 Task: Pin the header up to this row in the table from the format menu text "Personal Journal".
Action: Mouse moved to (190, 86)
Screenshot: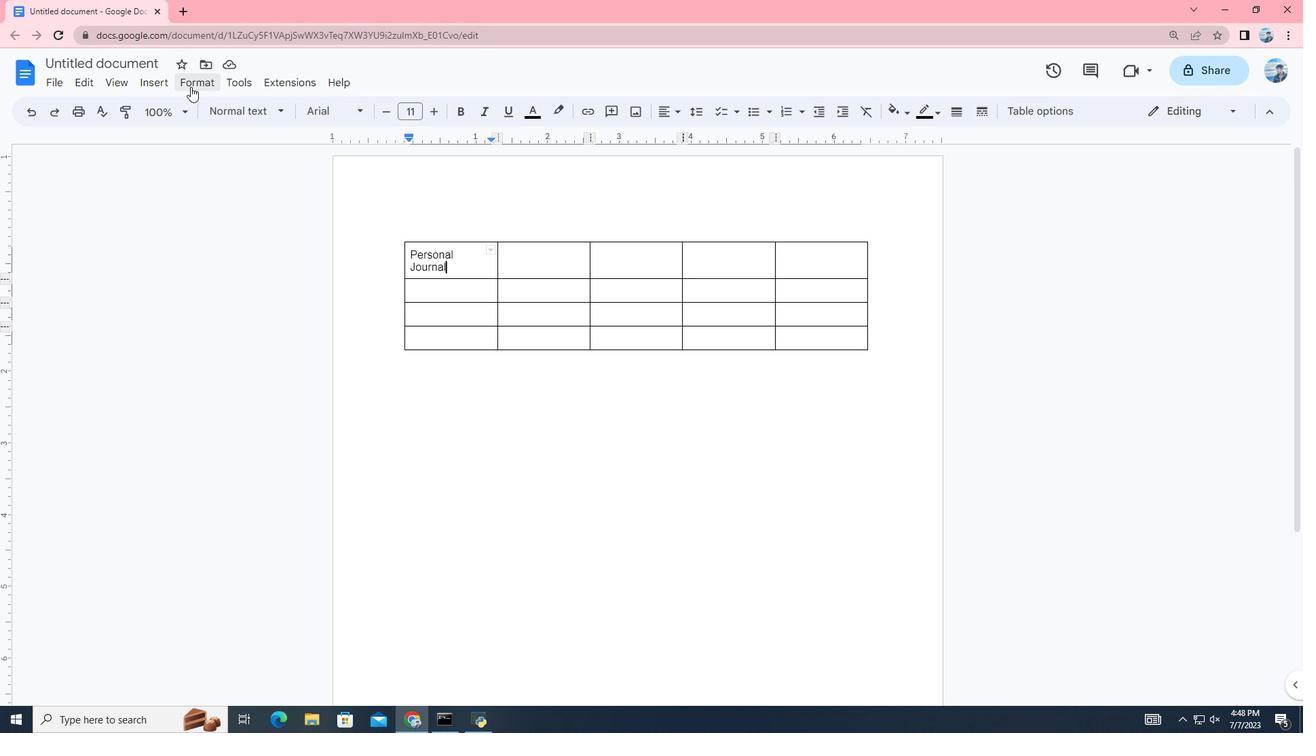 
Action: Mouse pressed left at (190, 86)
Screenshot: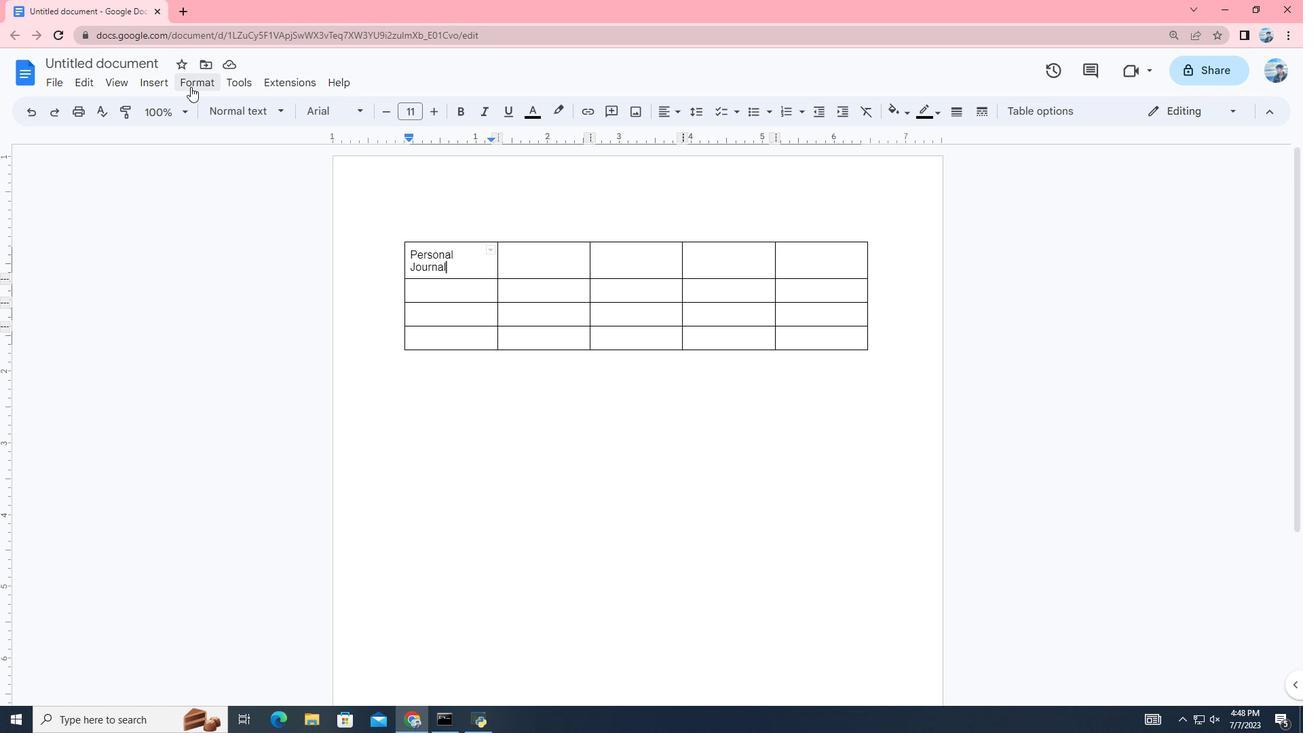
Action: Mouse moved to (534, 408)
Screenshot: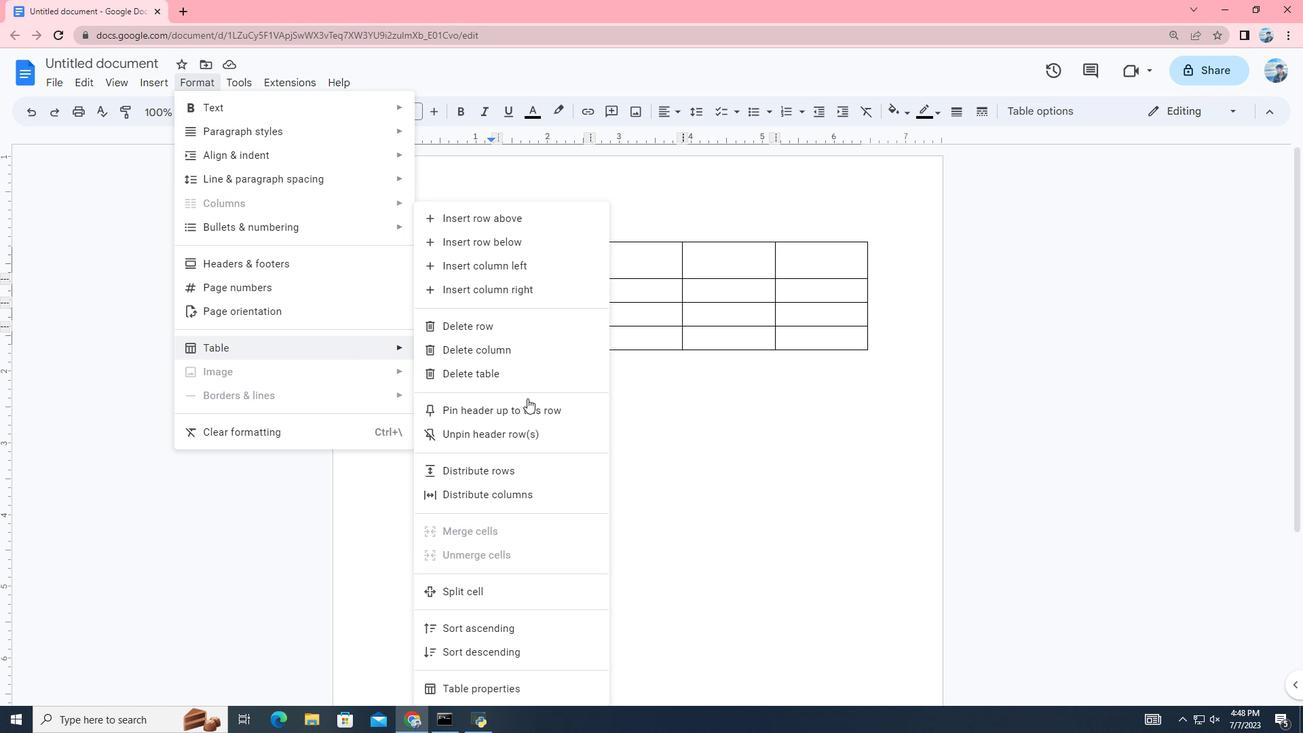 
Action: Mouse pressed left at (534, 408)
Screenshot: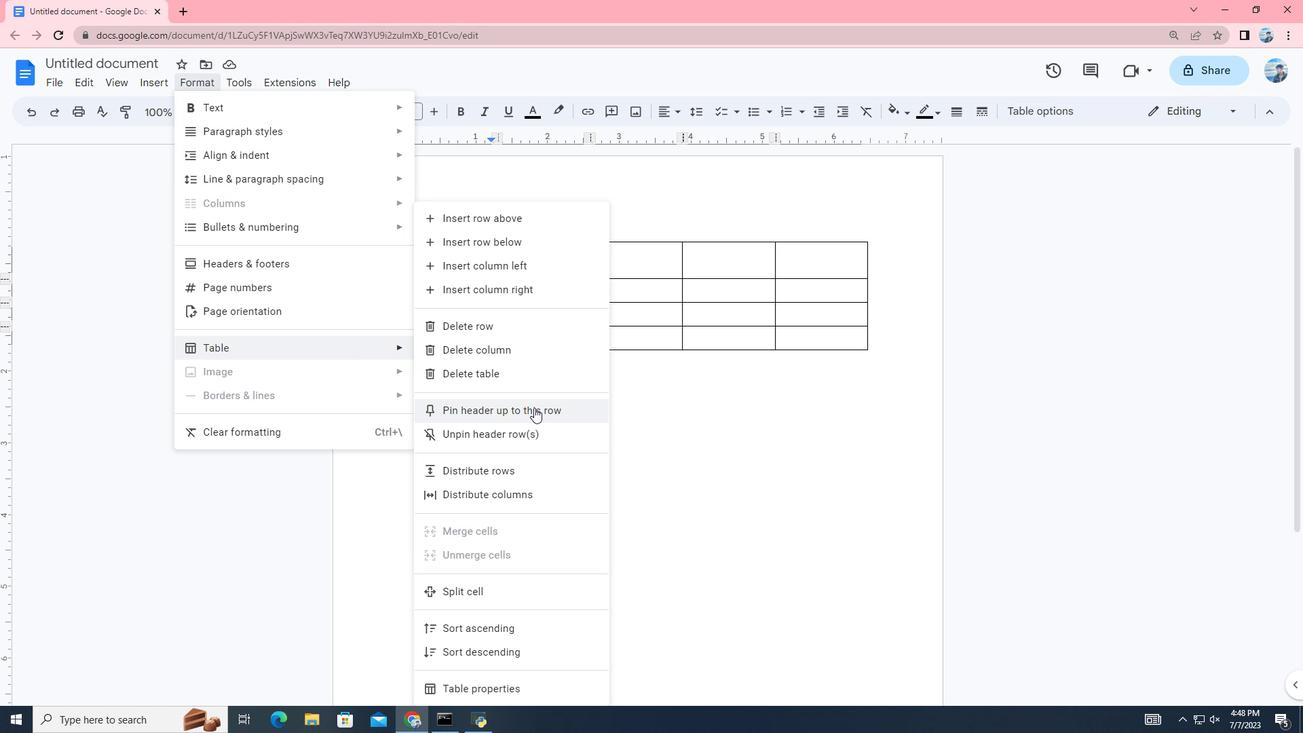 
